 Task: Reset image from photos.
Action: Mouse moved to (354, 278)
Screenshot: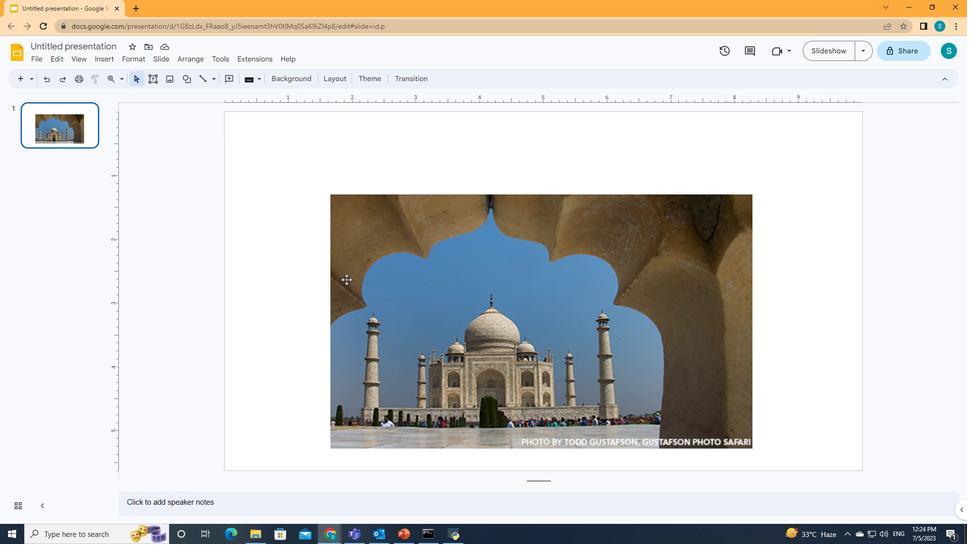 
Action: Mouse pressed left at (354, 278)
Screenshot: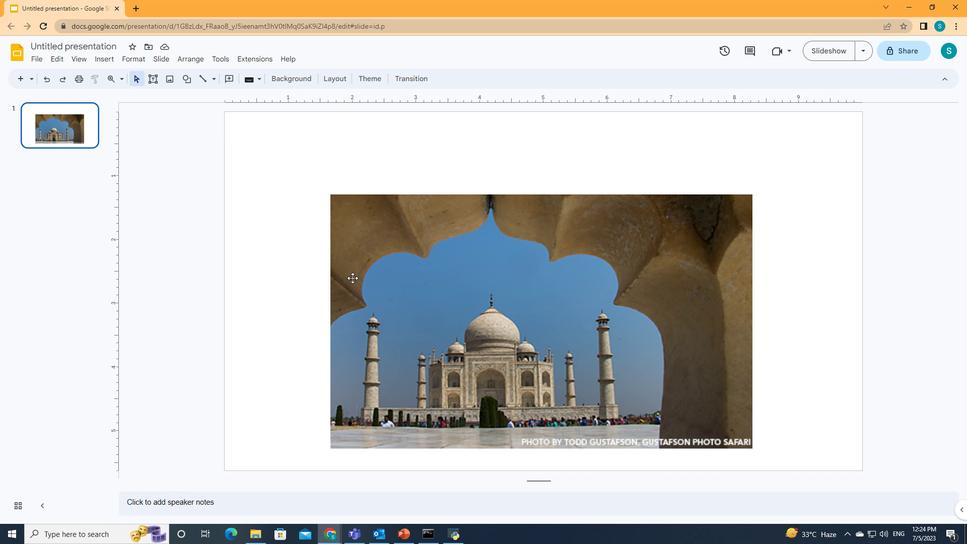 
Action: Mouse moved to (136, 56)
Screenshot: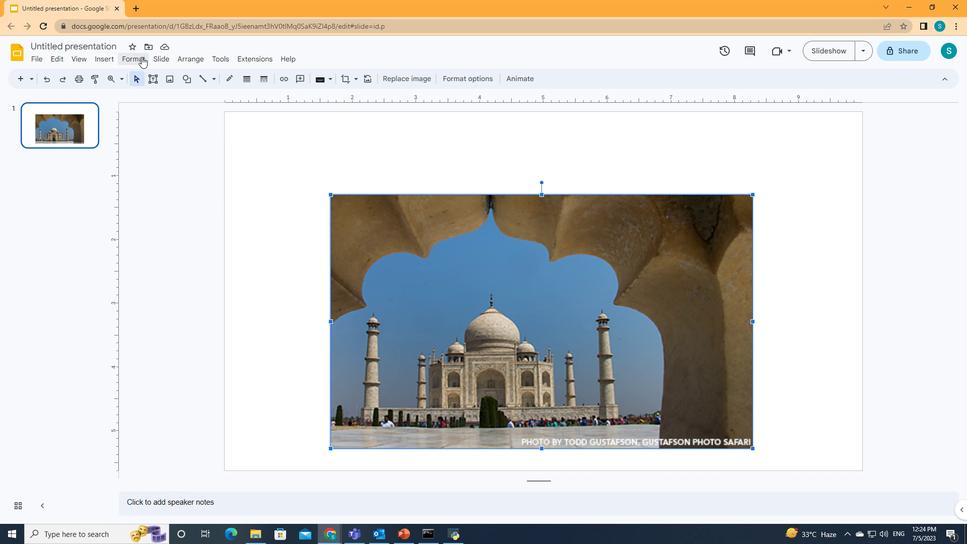 
Action: Mouse pressed left at (136, 56)
Screenshot: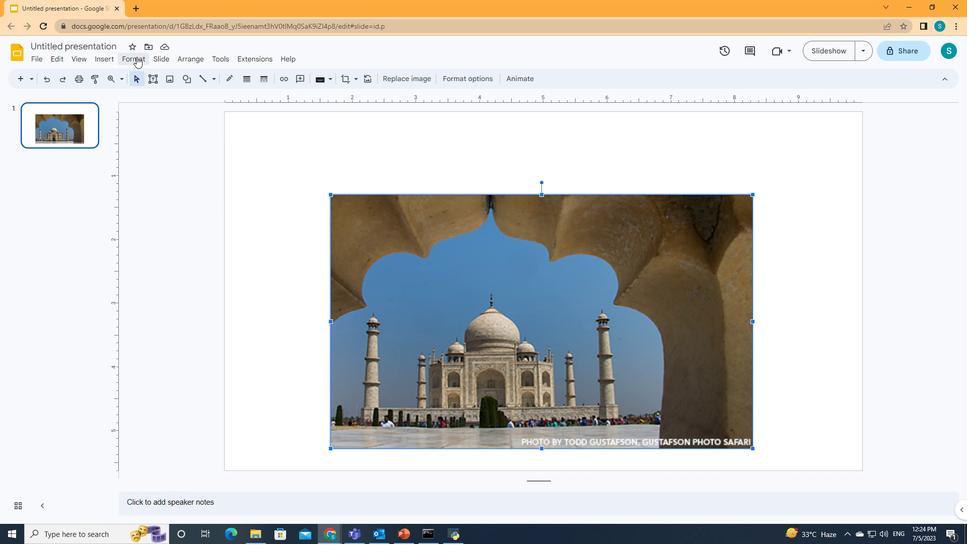 
Action: Mouse moved to (156, 162)
Screenshot: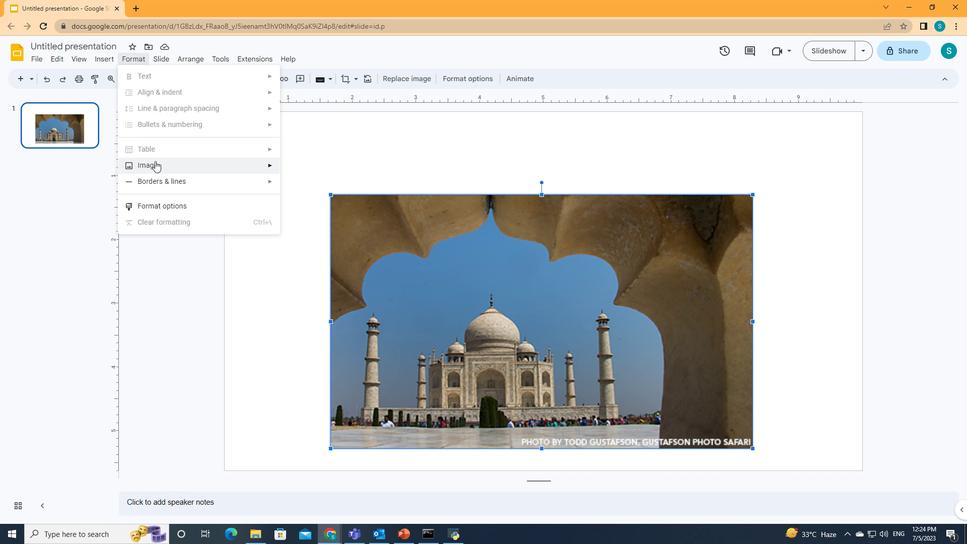 
Action: Mouse pressed left at (156, 162)
Screenshot: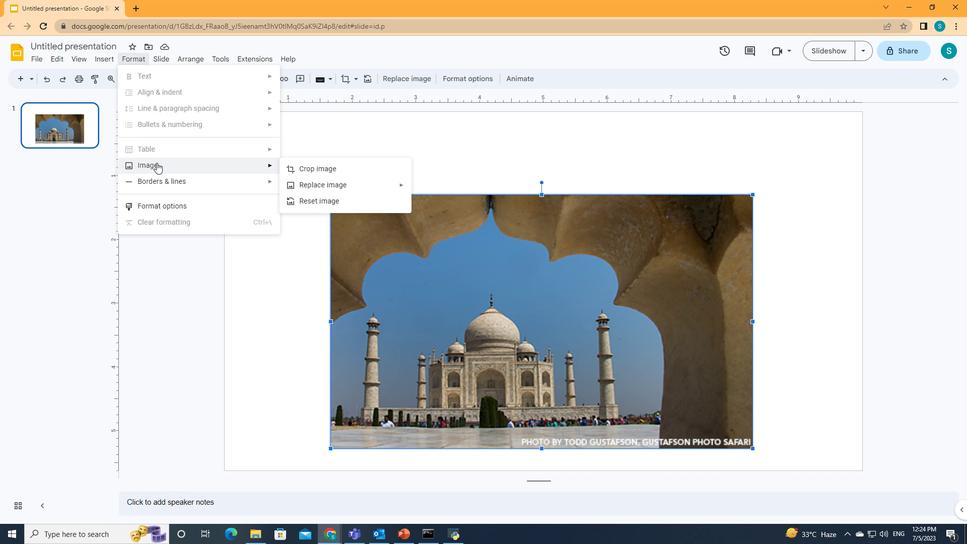 
Action: Mouse moved to (318, 199)
Screenshot: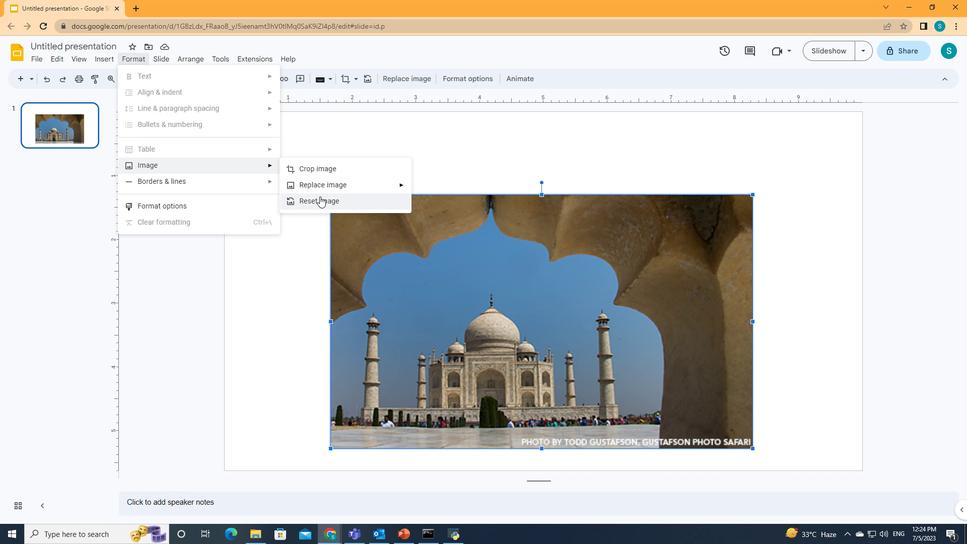 
Action: Mouse pressed left at (318, 199)
Screenshot: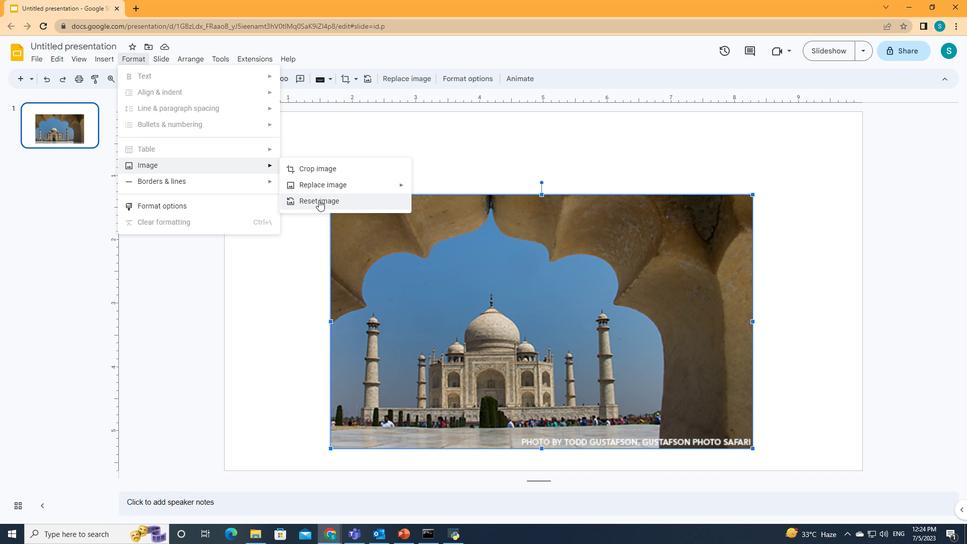 
